 Task: Add Organic Green Onions to the cart.
Action: Mouse moved to (306, 146)
Screenshot: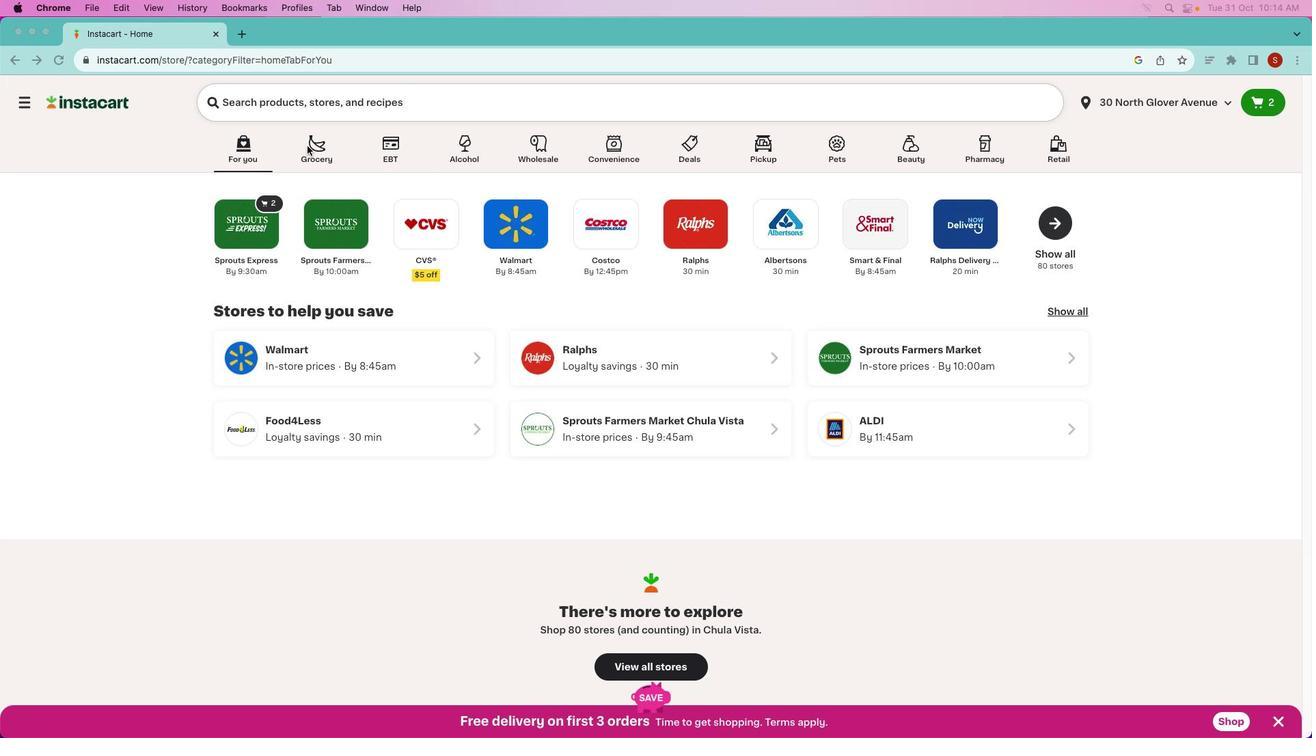 
Action: Mouse pressed left at (306, 146)
Screenshot: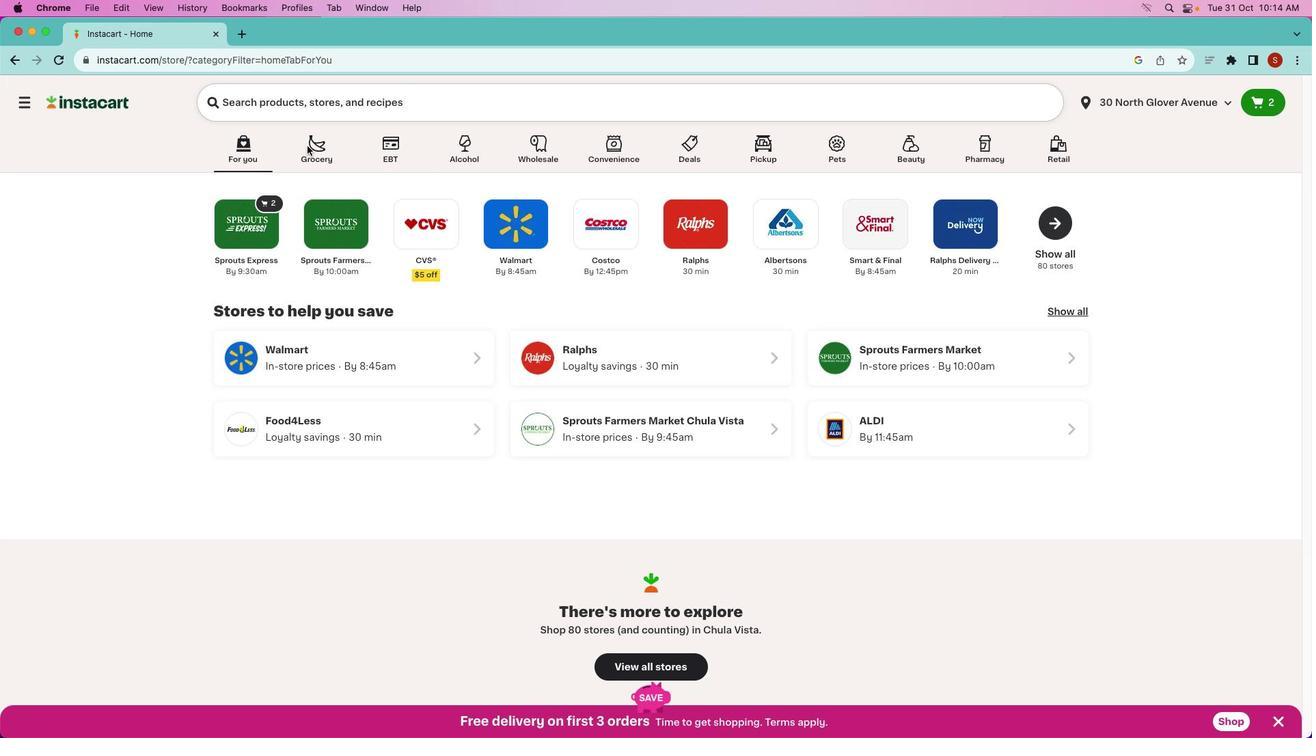 
Action: Mouse pressed left at (306, 146)
Screenshot: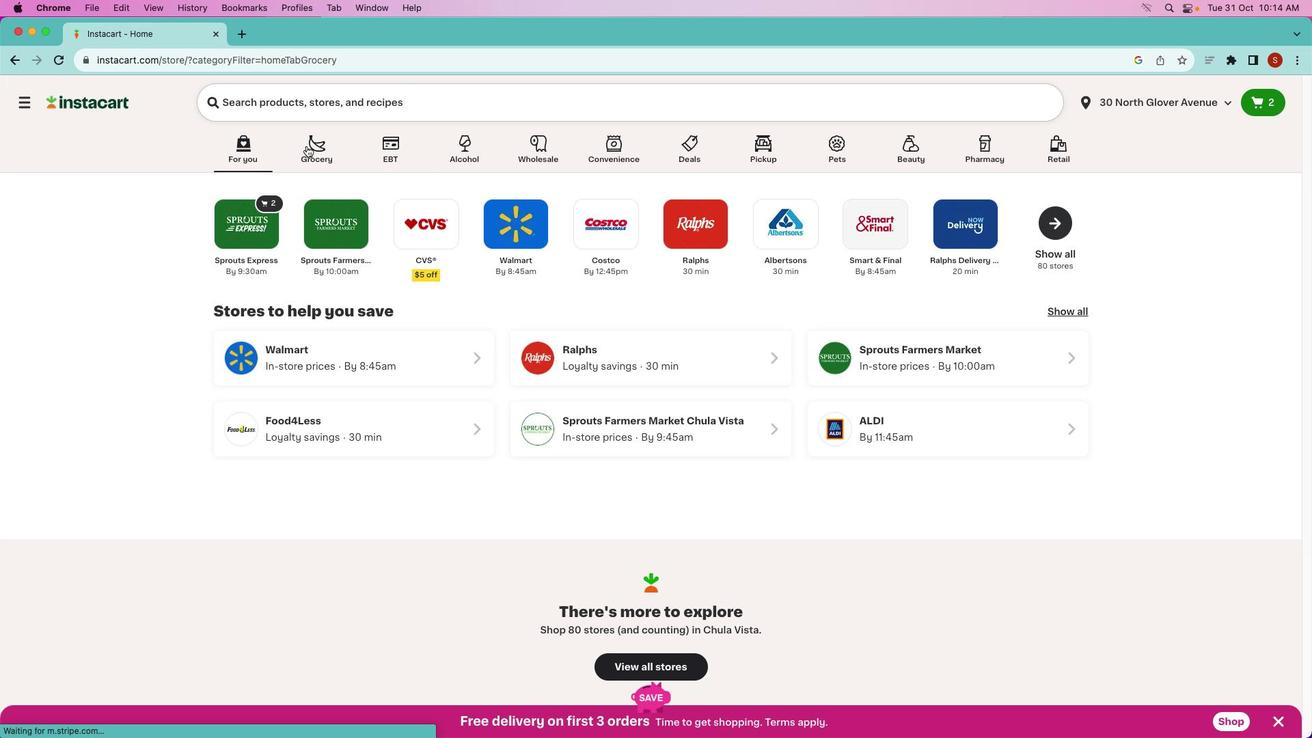 
Action: Mouse moved to (640, 319)
Screenshot: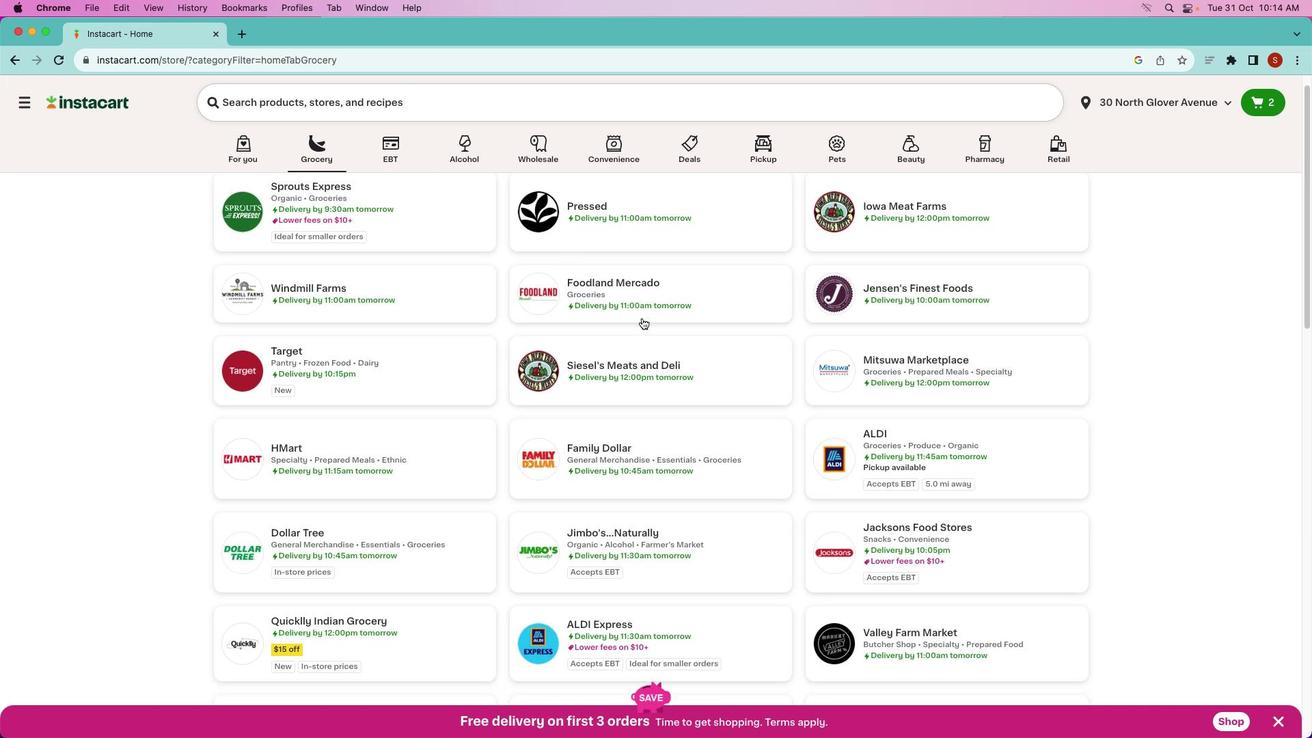 
Action: Mouse scrolled (640, 319) with delta (0, 0)
Screenshot: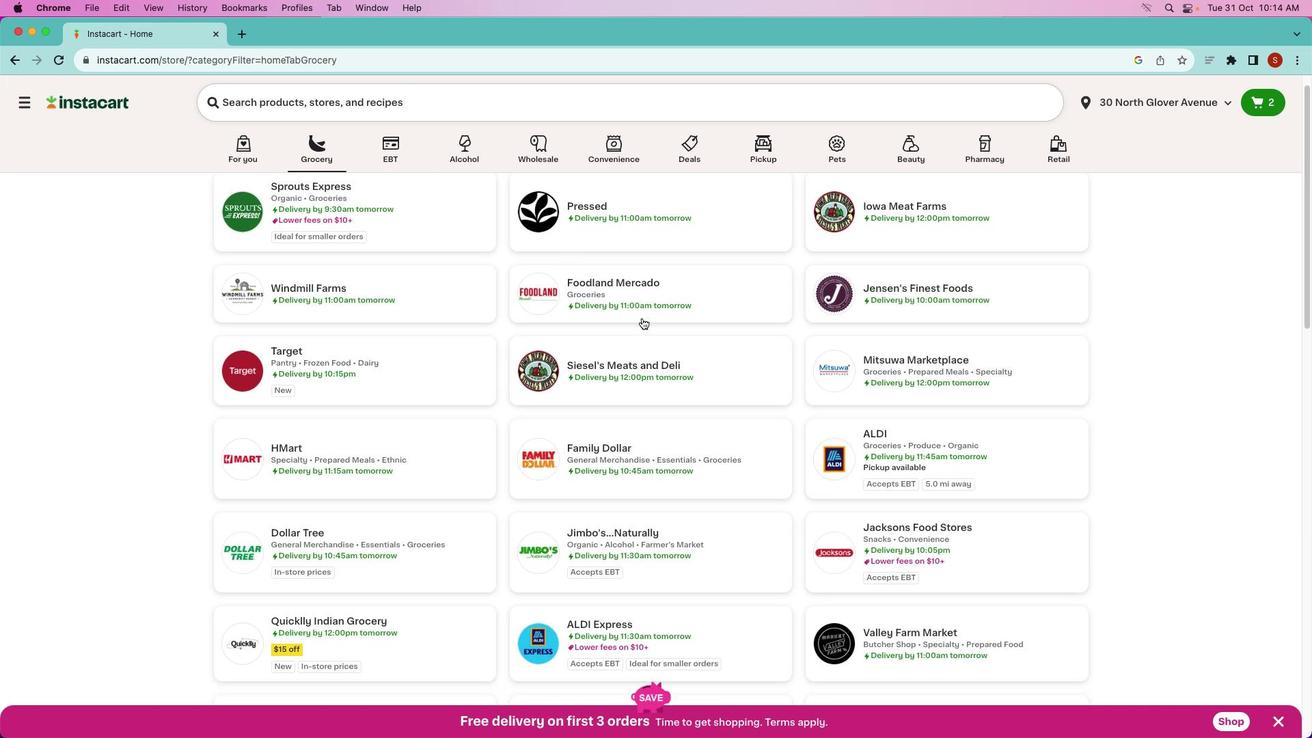 
Action: Mouse moved to (641, 319)
Screenshot: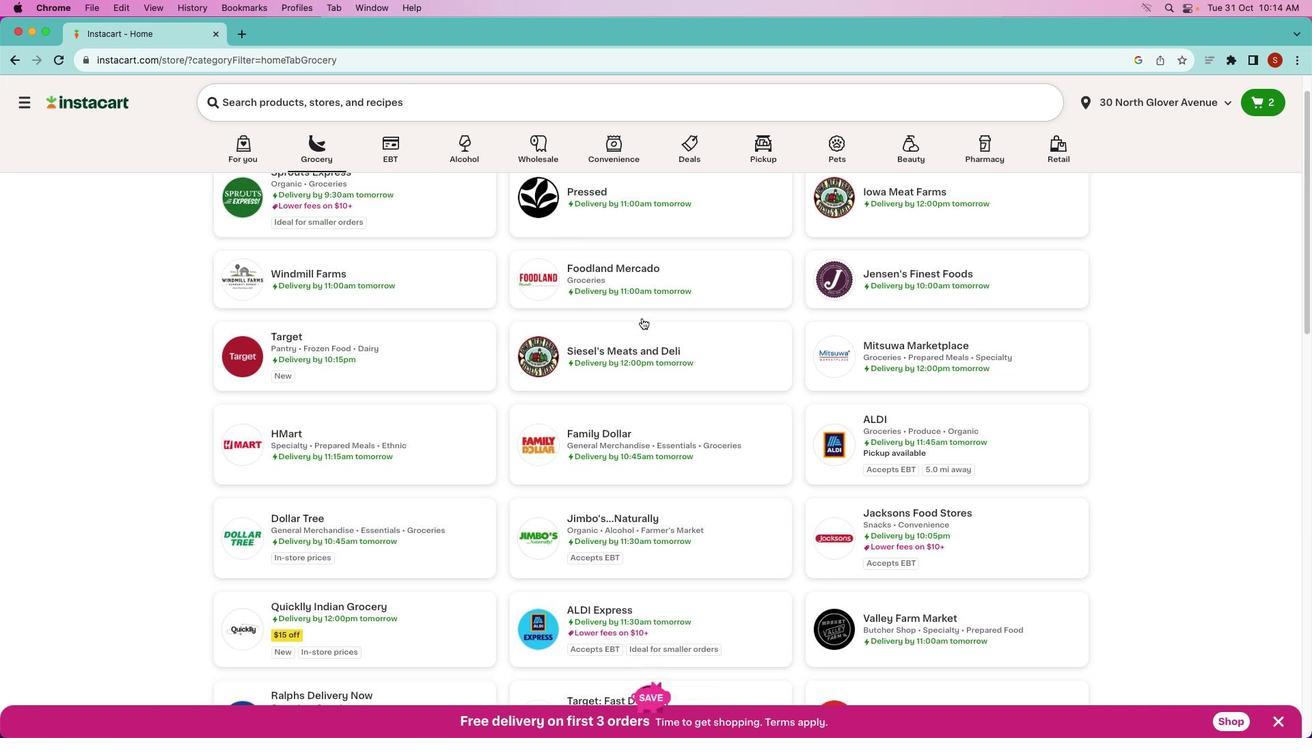 
Action: Mouse scrolled (641, 319) with delta (0, 0)
Screenshot: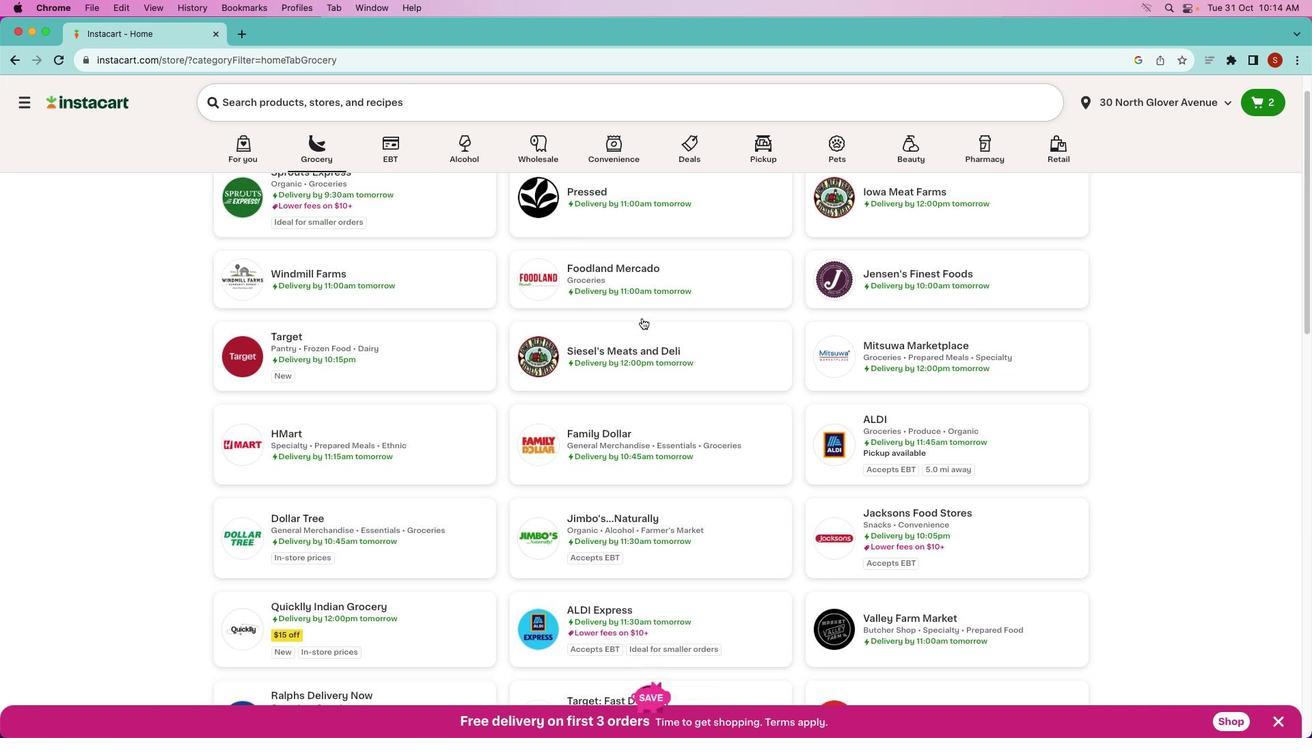 
Action: Mouse moved to (641, 319)
Screenshot: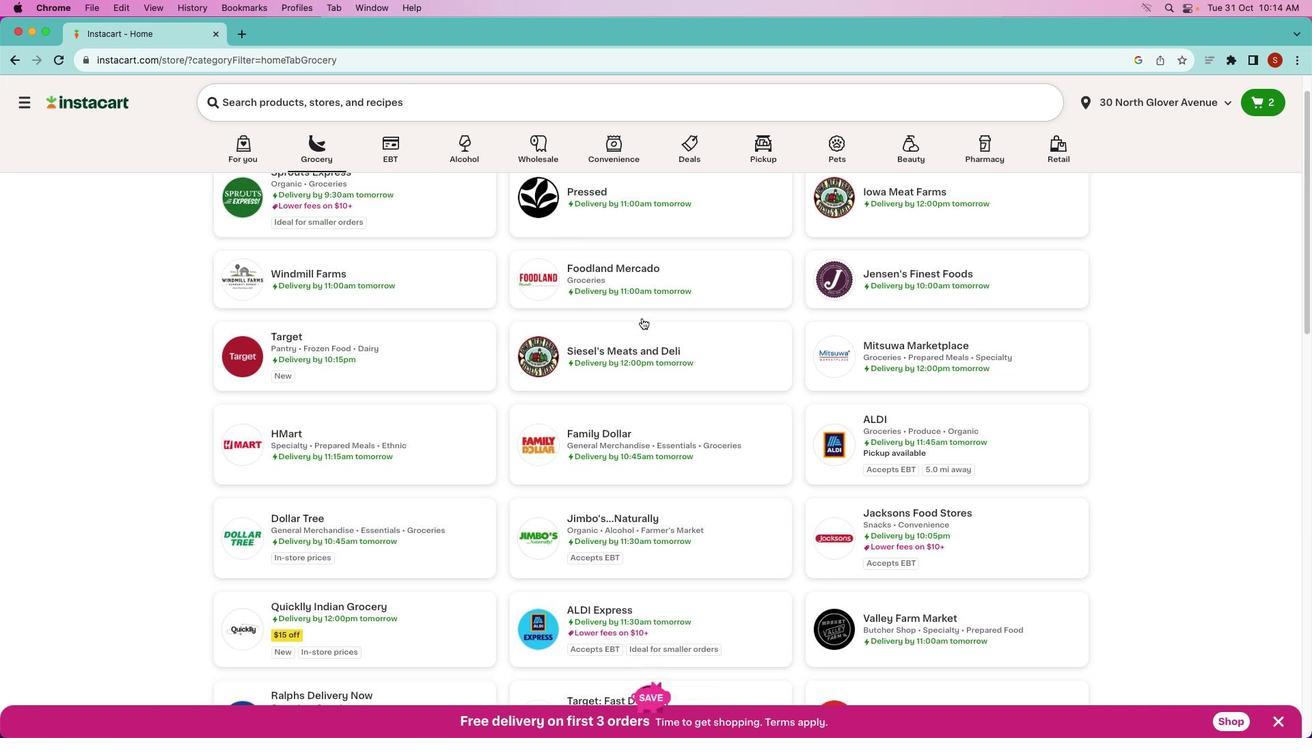 
Action: Mouse scrolled (641, 319) with delta (0, -2)
Screenshot: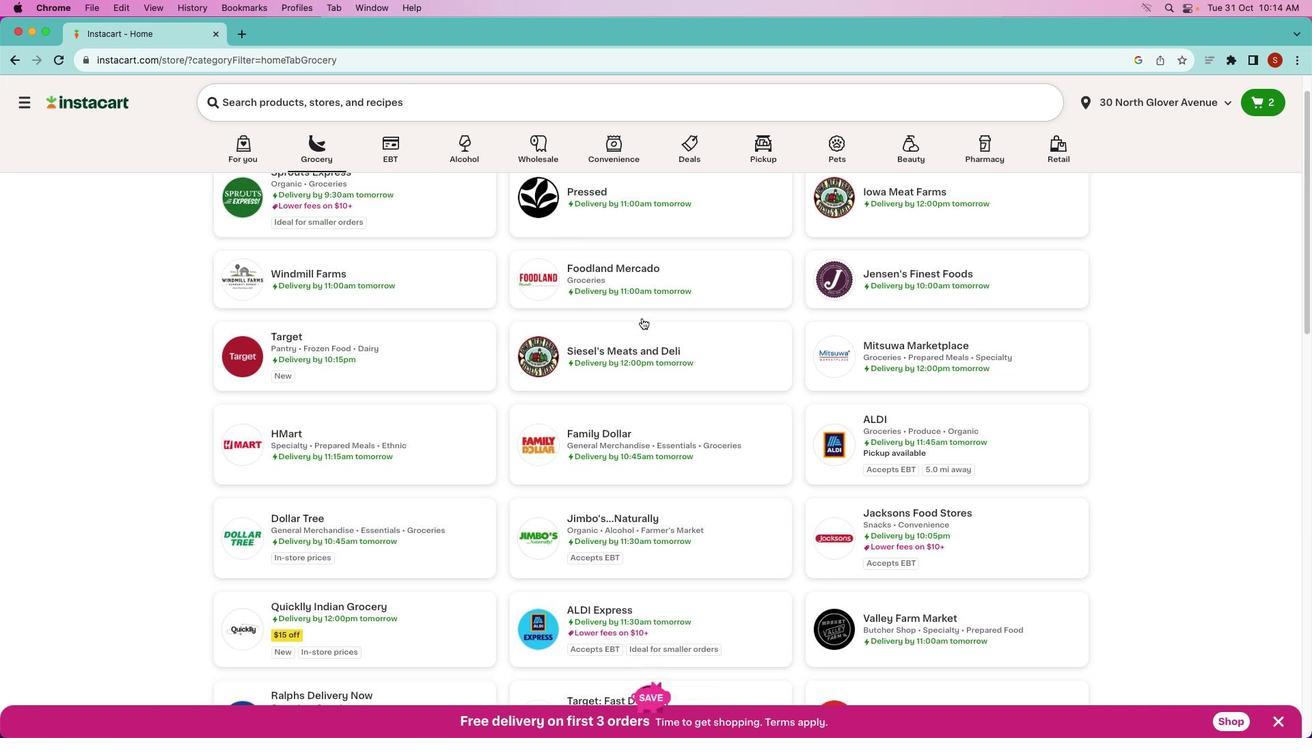 
Action: Mouse moved to (642, 319)
Screenshot: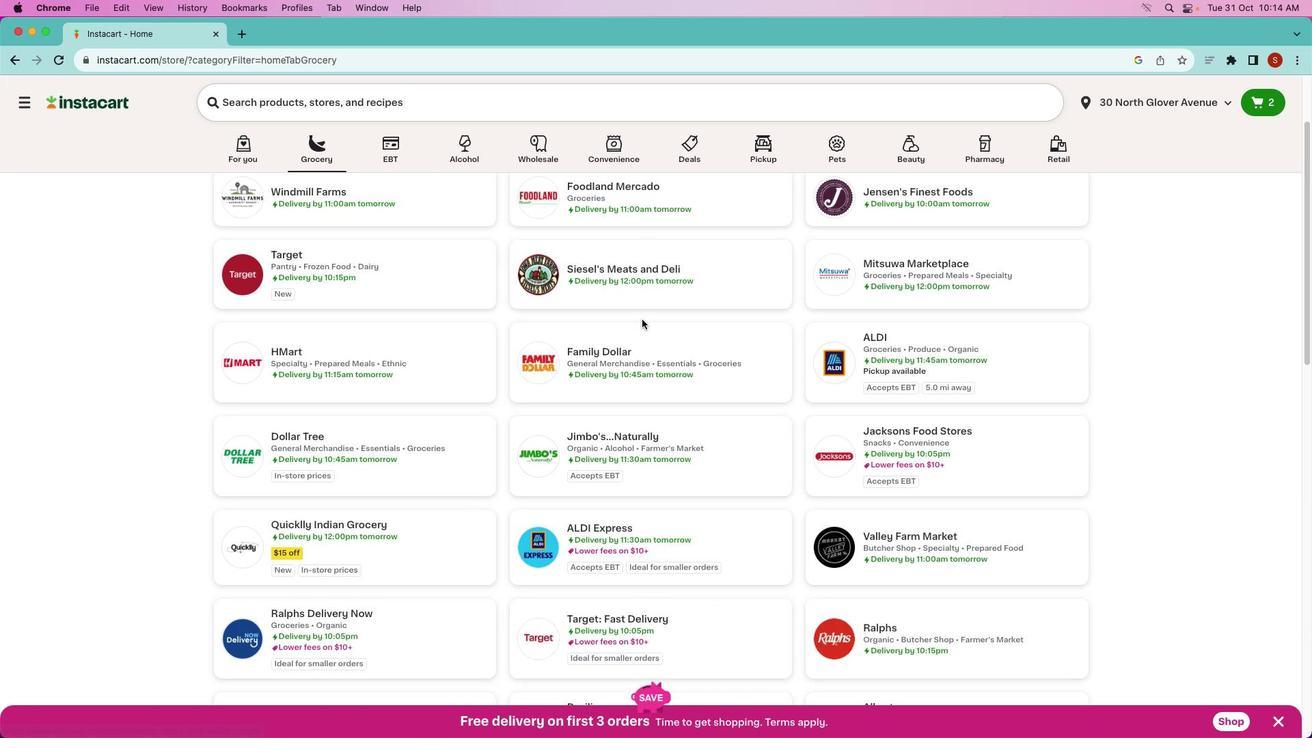 
Action: Mouse scrolled (642, 319) with delta (0, 0)
Screenshot: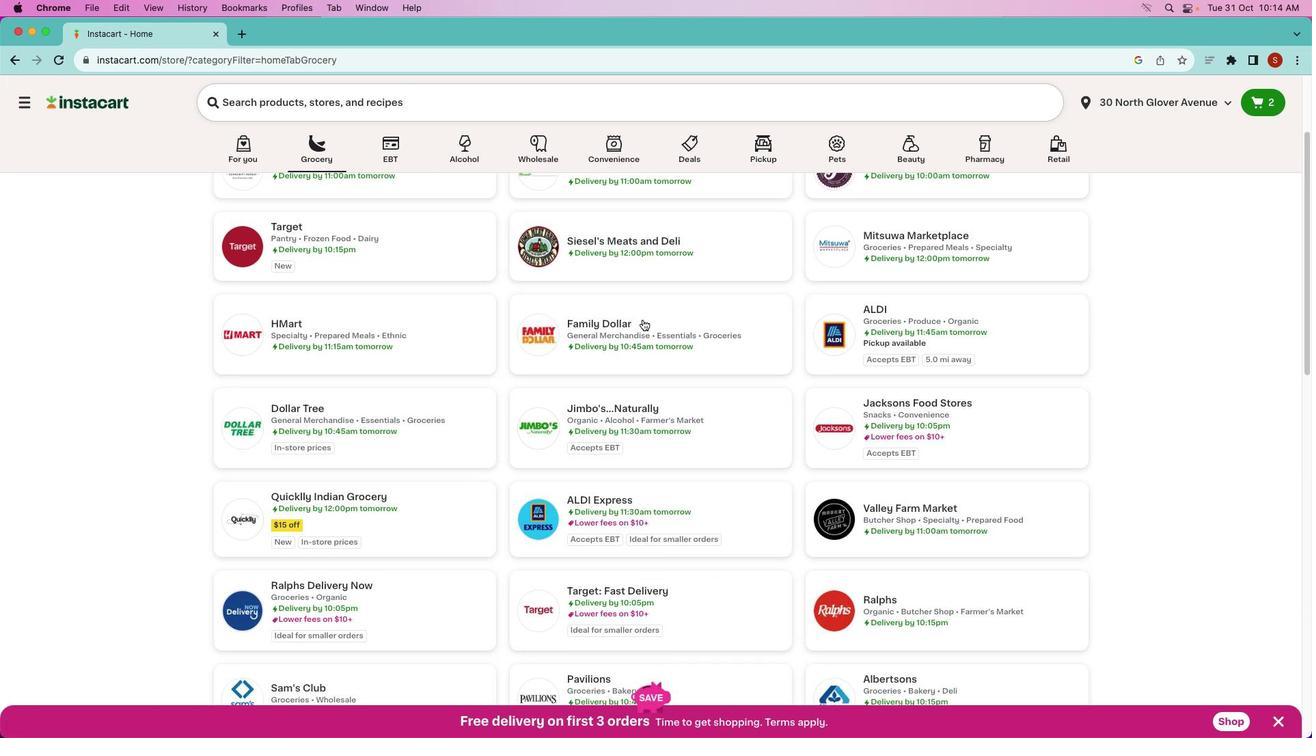 
Action: Mouse scrolled (642, 319) with delta (0, 0)
Screenshot: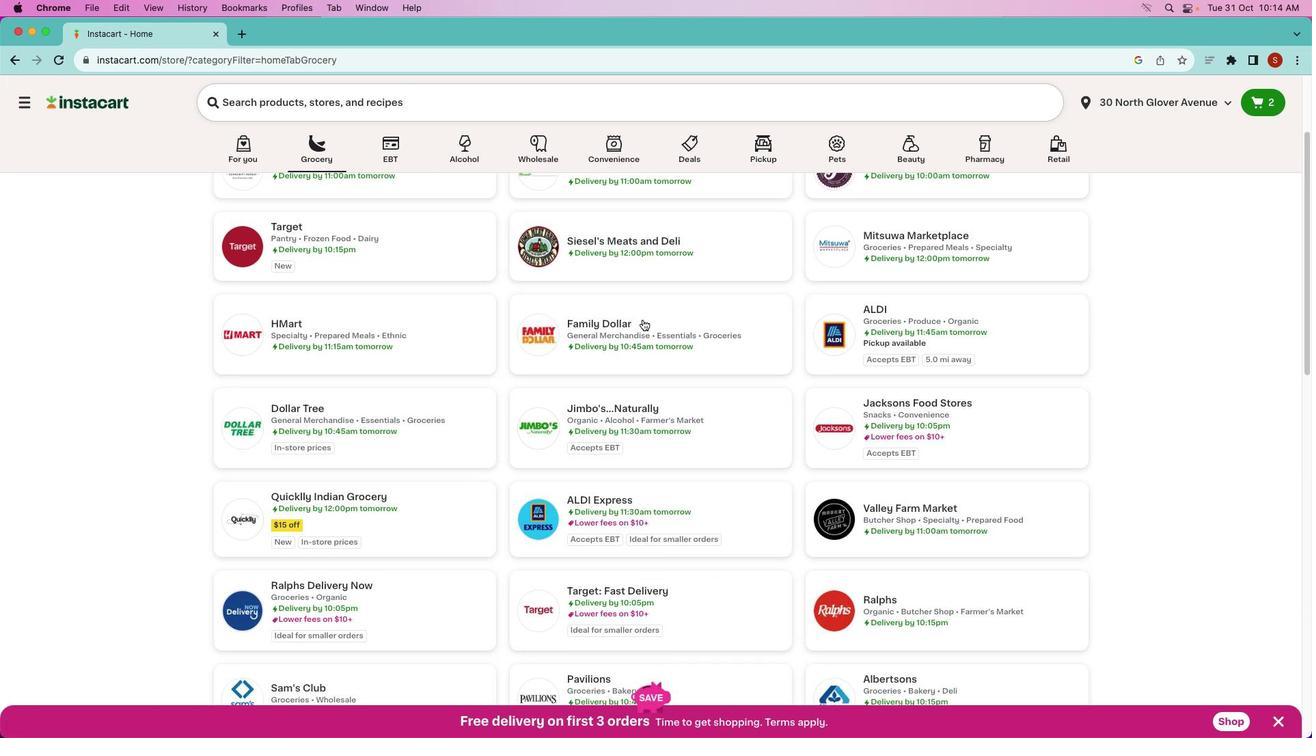 
Action: Mouse scrolled (642, 319) with delta (0, -2)
Screenshot: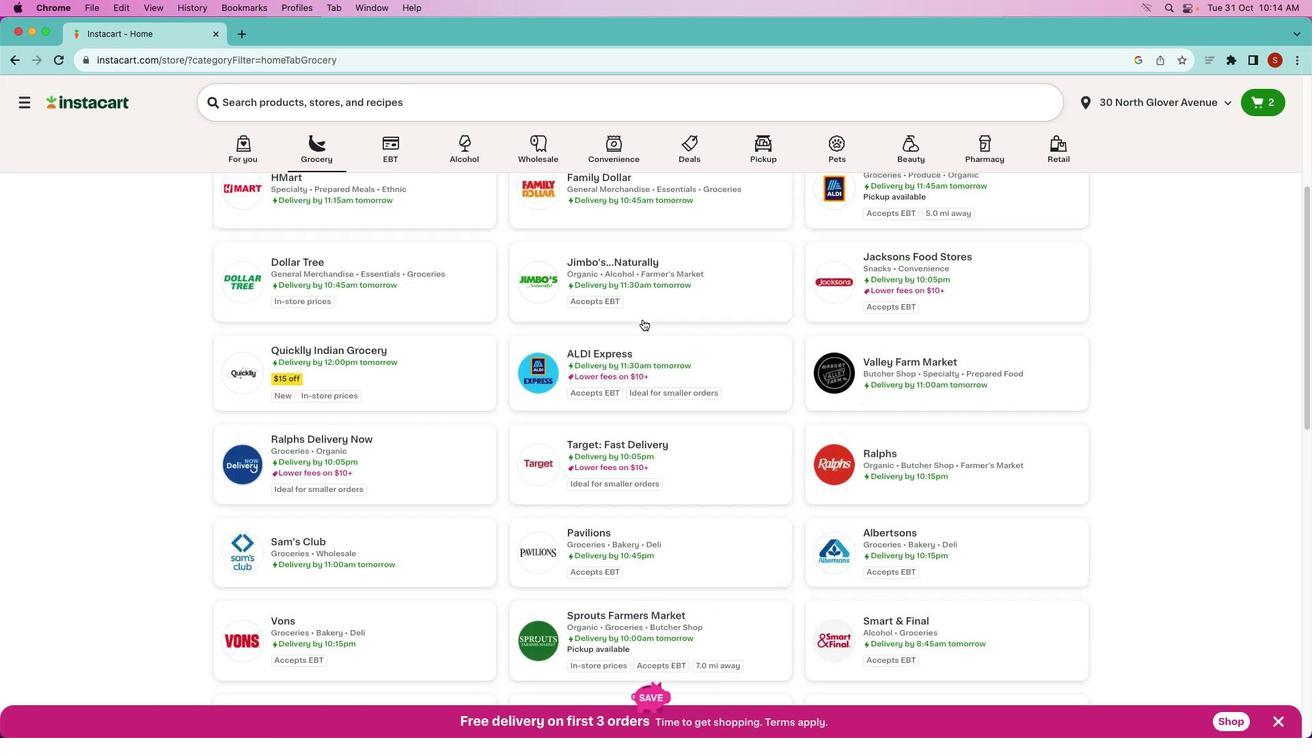 
Action: Mouse scrolled (642, 319) with delta (0, -3)
Screenshot: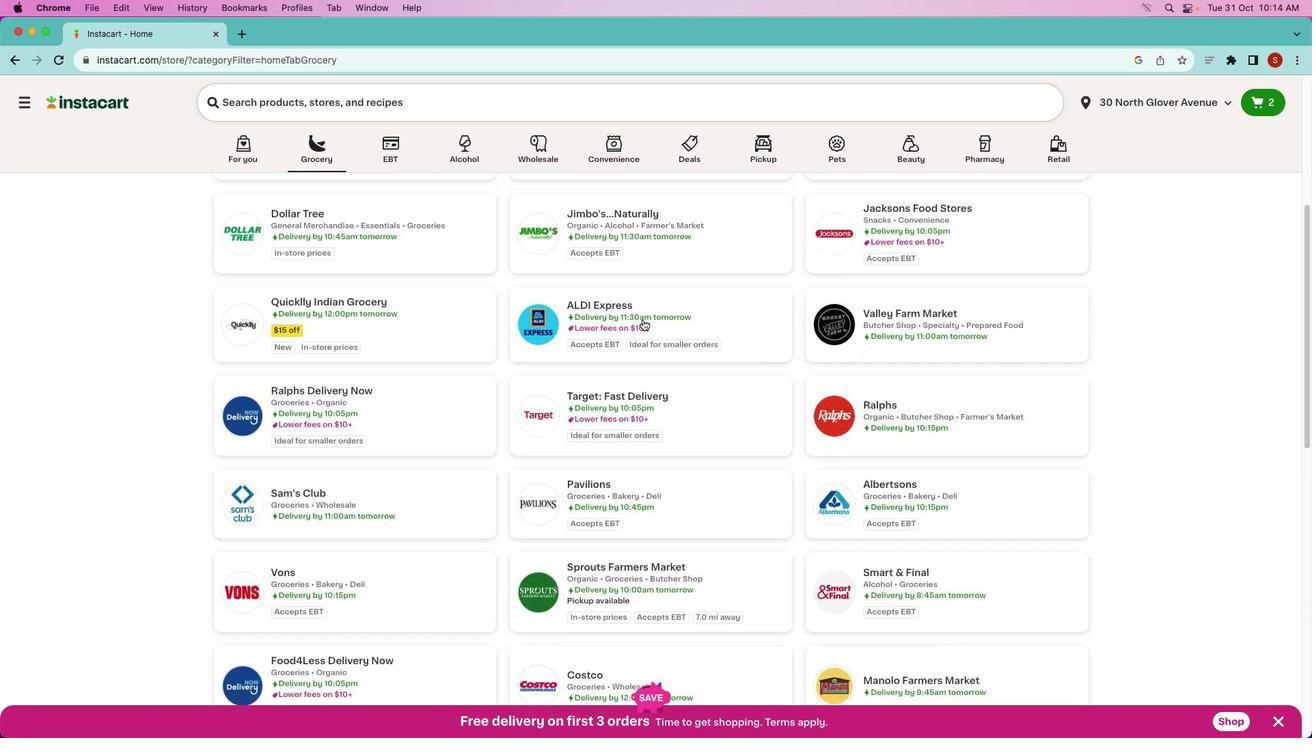 
Action: Mouse moved to (642, 319)
Screenshot: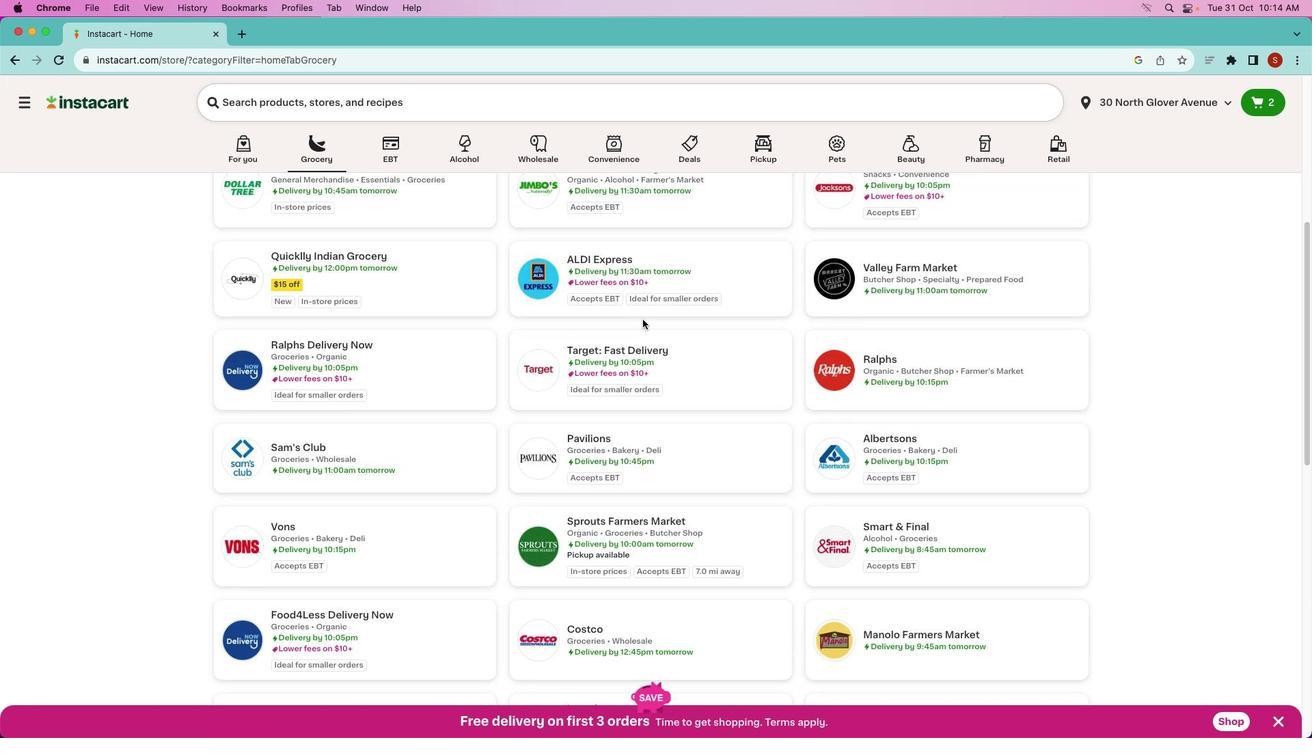 
Action: Mouse scrolled (642, 319) with delta (0, 0)
Screenshot: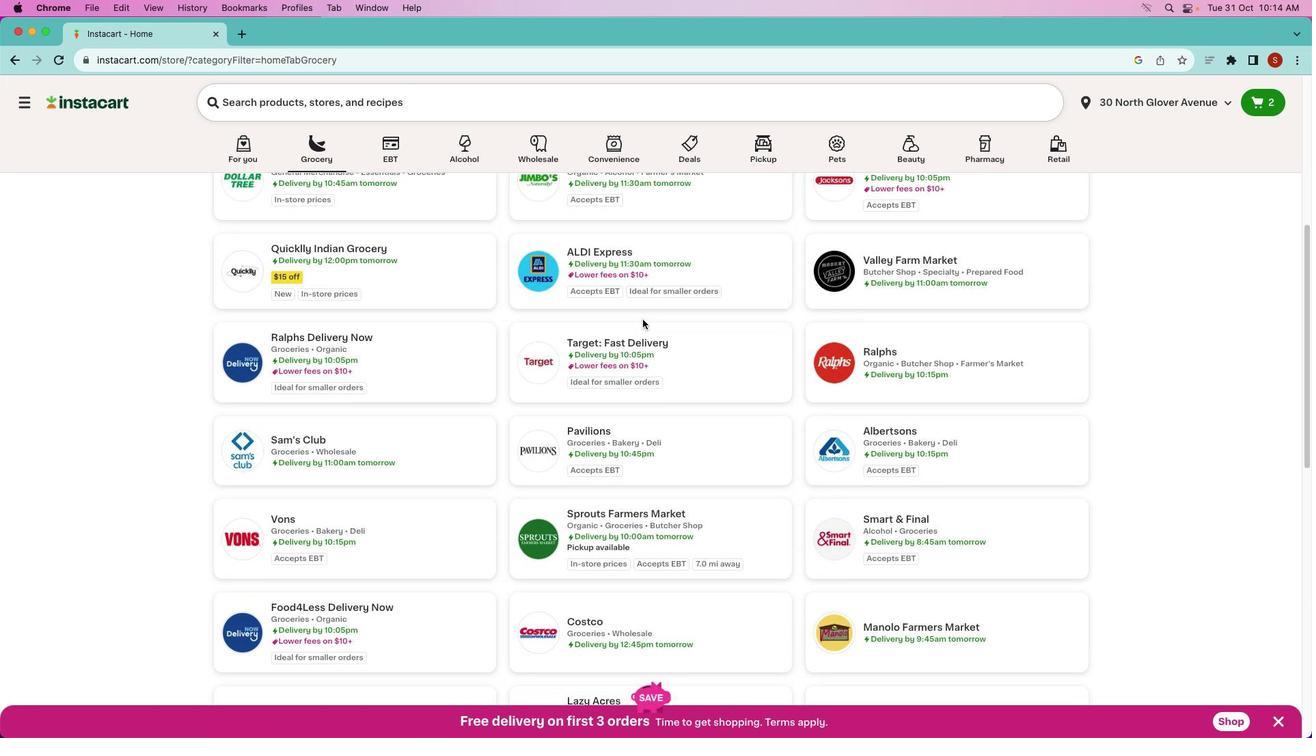 
Action: Mouse scrolled (642, 319) with delta (0, 0)
Screenshot: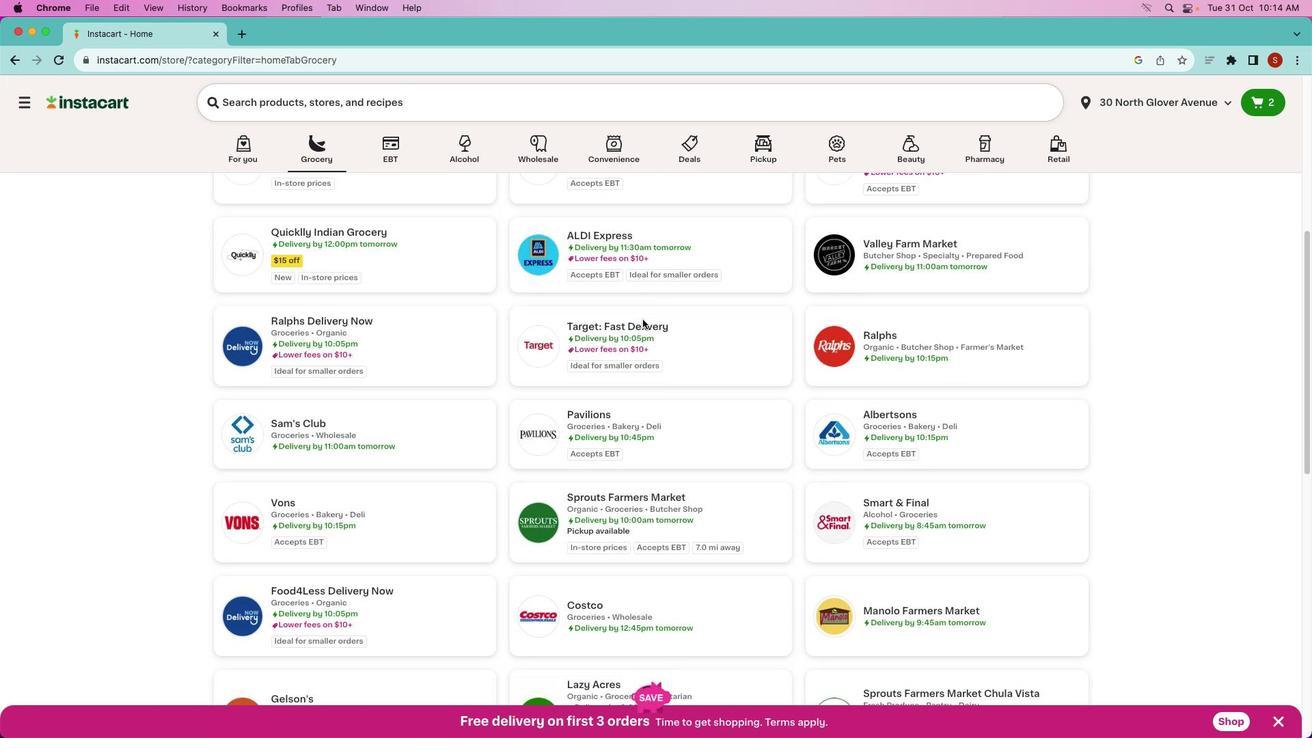 
Action: Mouse scrolled (642, 319) with delta (0, -1)
Screenshot: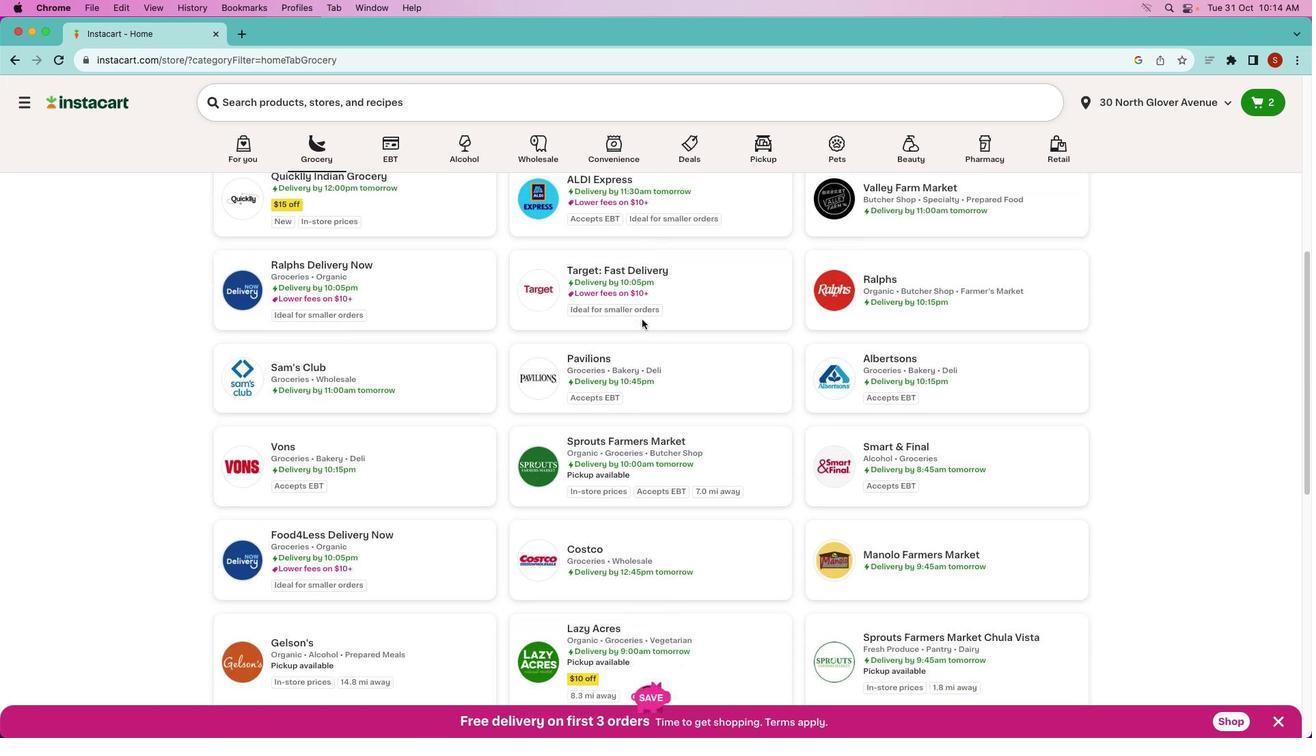 
Action: Mouse moved to (654, 414)
Screenshot: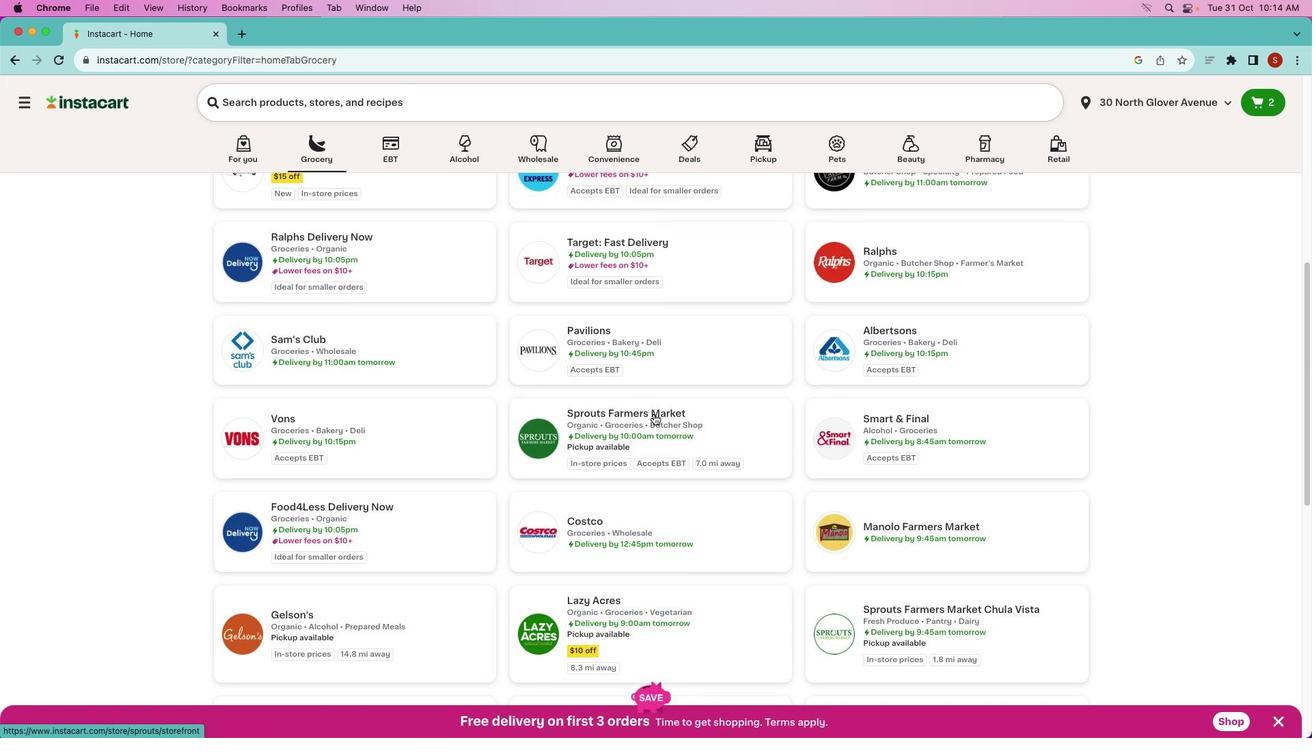 
Action: Mouse pressed left at (654, 414)
Screenshot: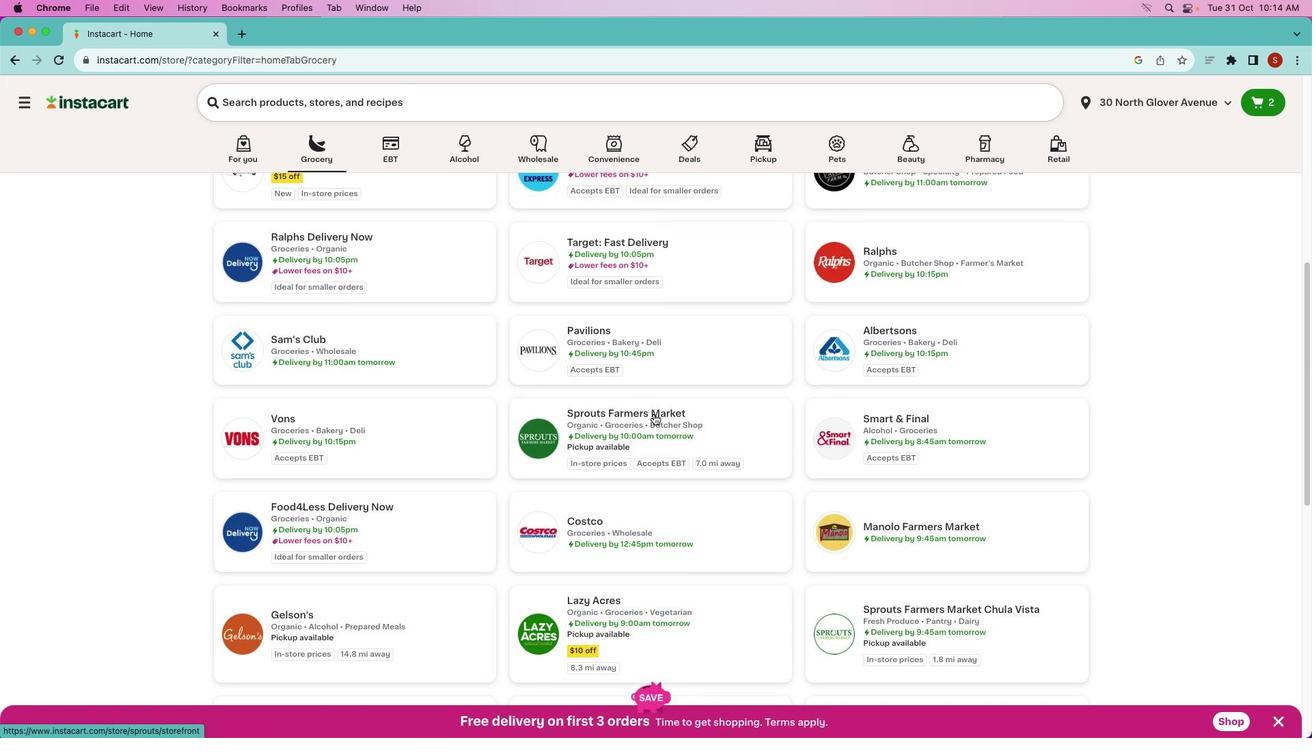 
Action: Mouse moved to (418, 155)
Screenshot: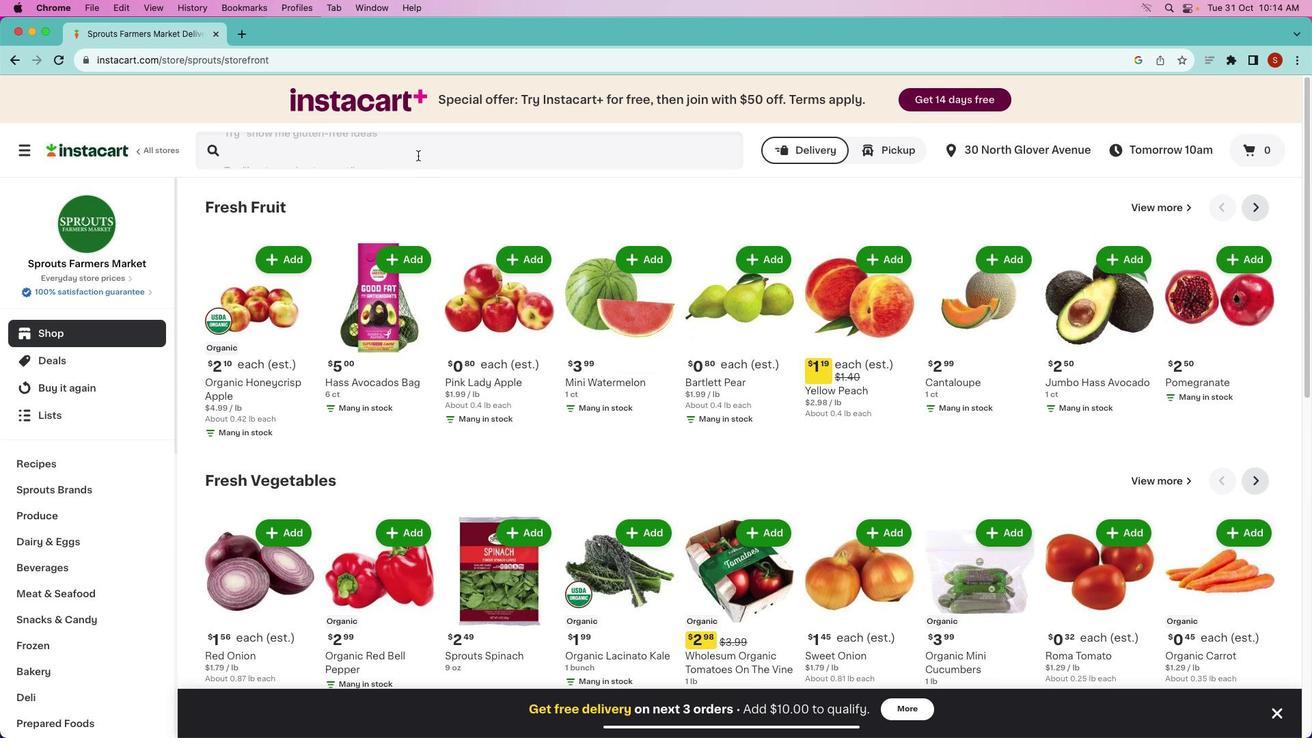 
Action: Mouse pressed left at (418, 155)
Screenshot: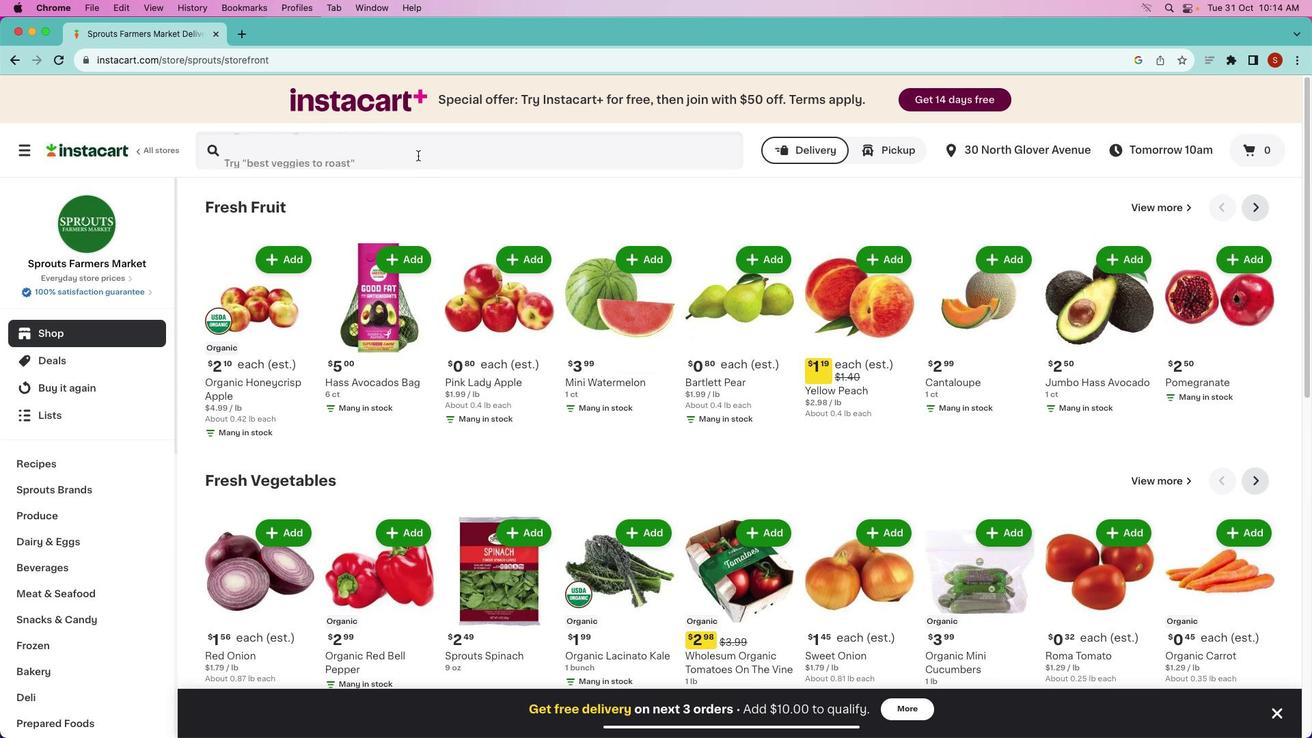 
Action: Key pressed 'o''r''g''a''n''i''c'Key.space'g''r''e''e''n''s'Key.space'o''n''o'Key.backspace'i''o''n'Key.enter
Screenshot: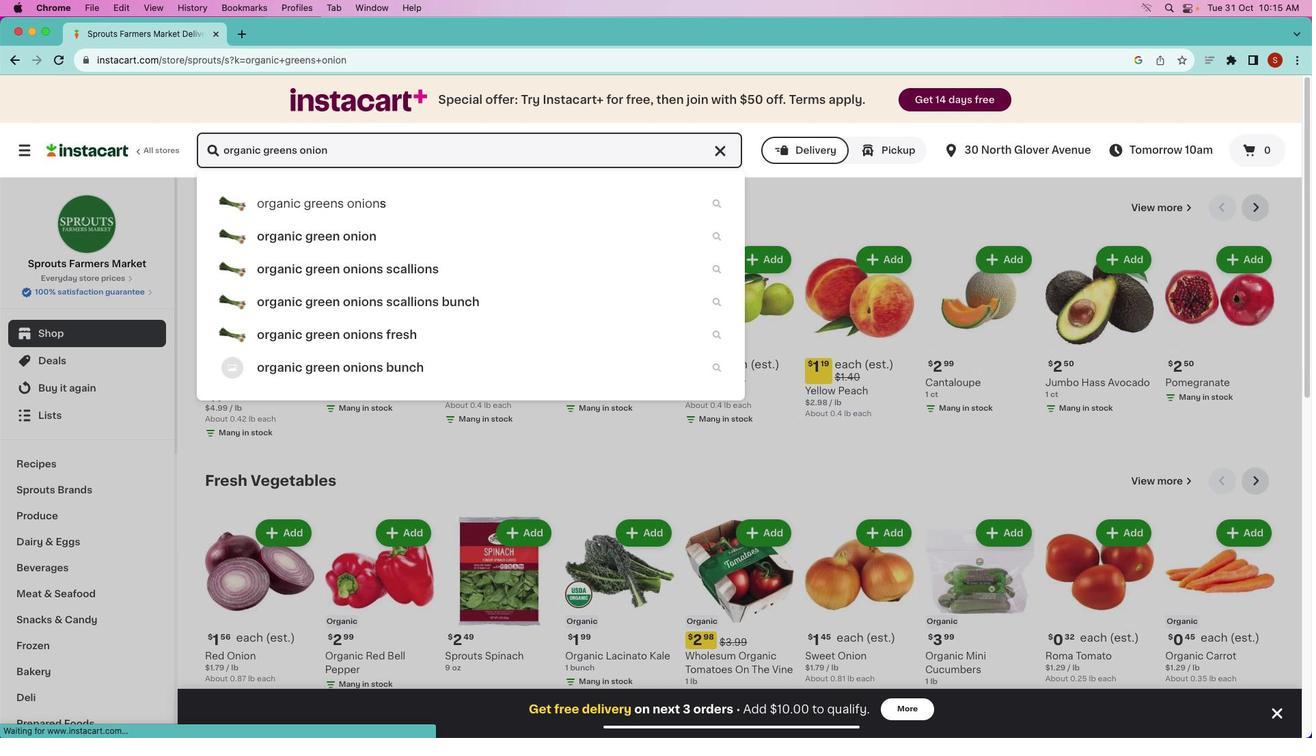 
Action: Mouse moved to (371, 282)
Screenshot: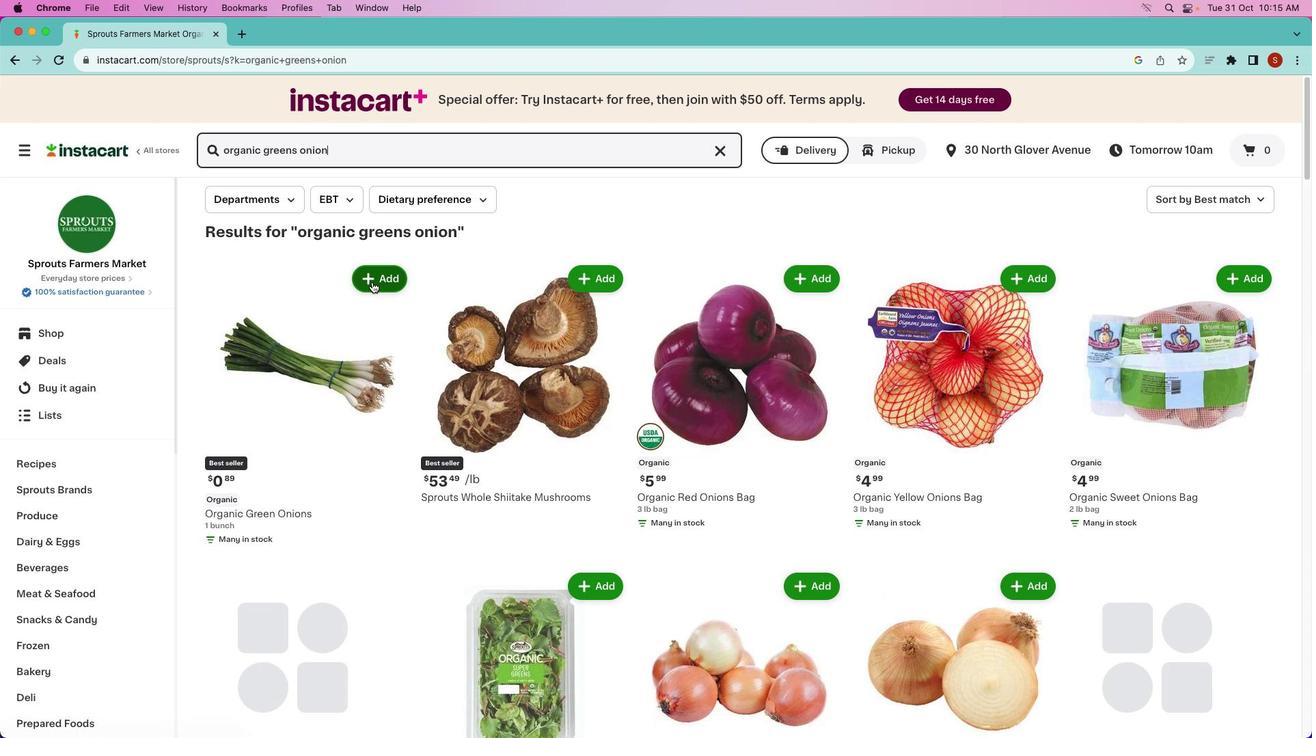 
Action: Mouse pressed left at (371, 282)
Screenshot: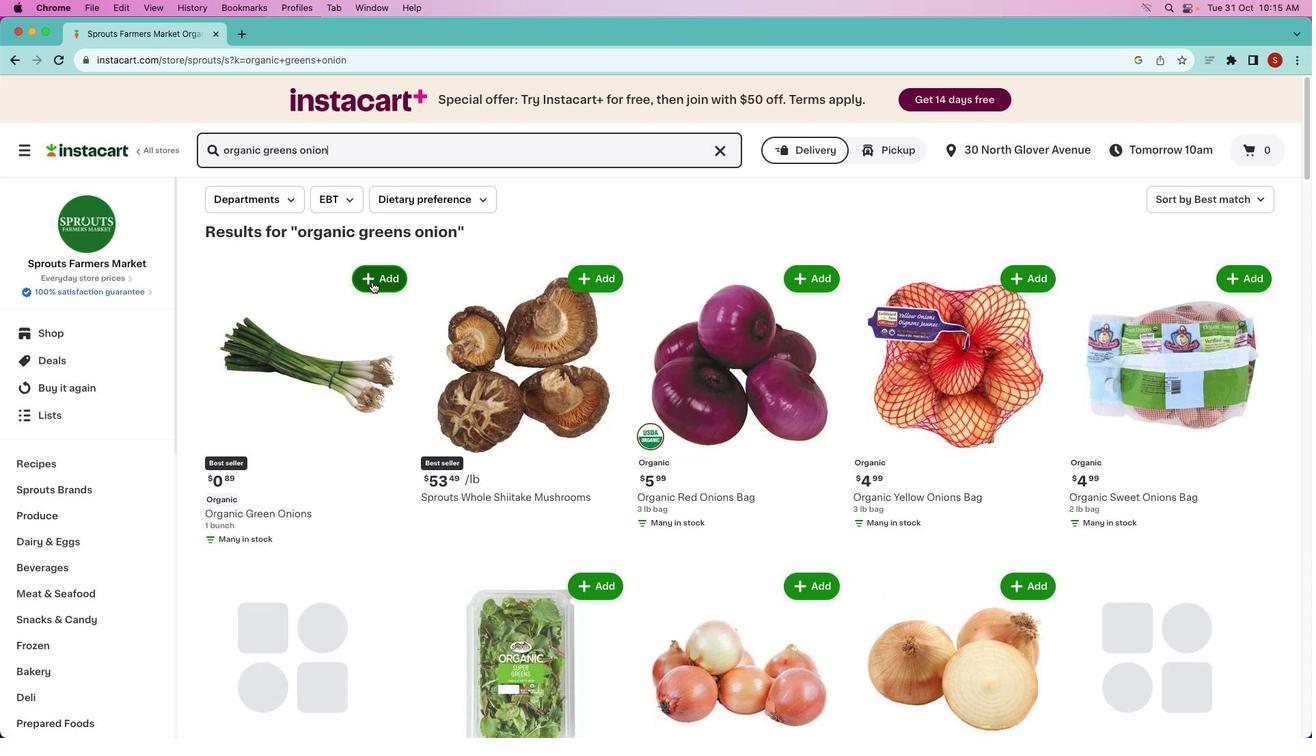 
Action: Mouse moved to (305, 349)
Screenshot: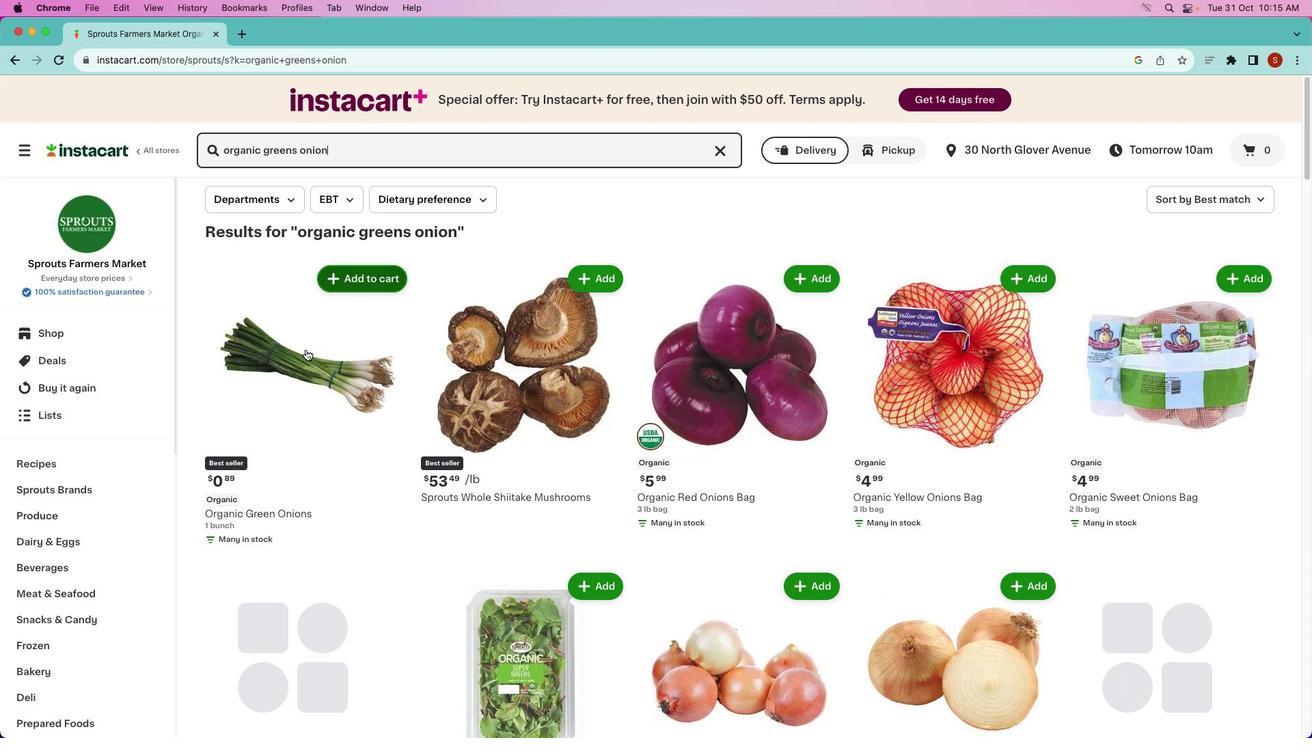 
